 Task: Select the workspace "Agenda".
Action: Mouse moved to (270, 65)
Screenshot: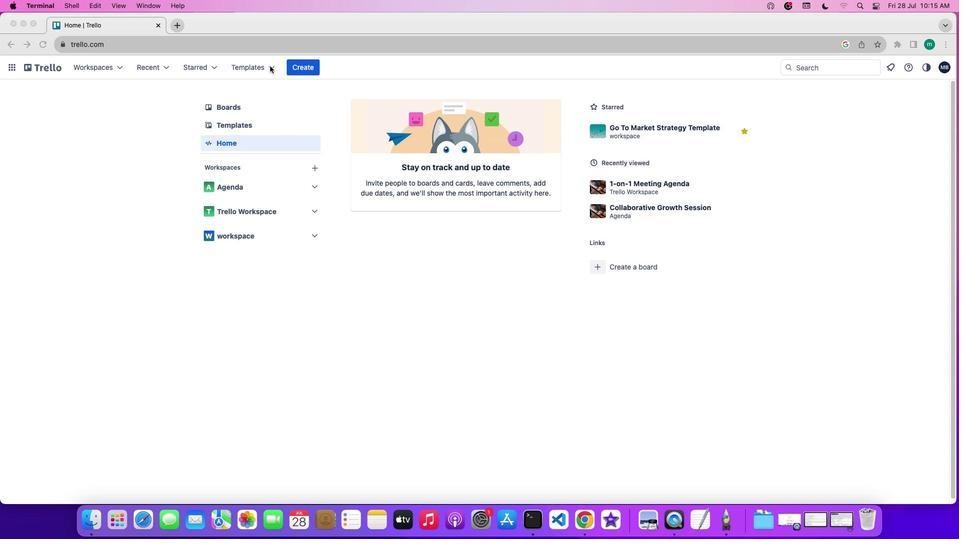 
Action: Mouse pressed left at (270, 65)
Screenshot: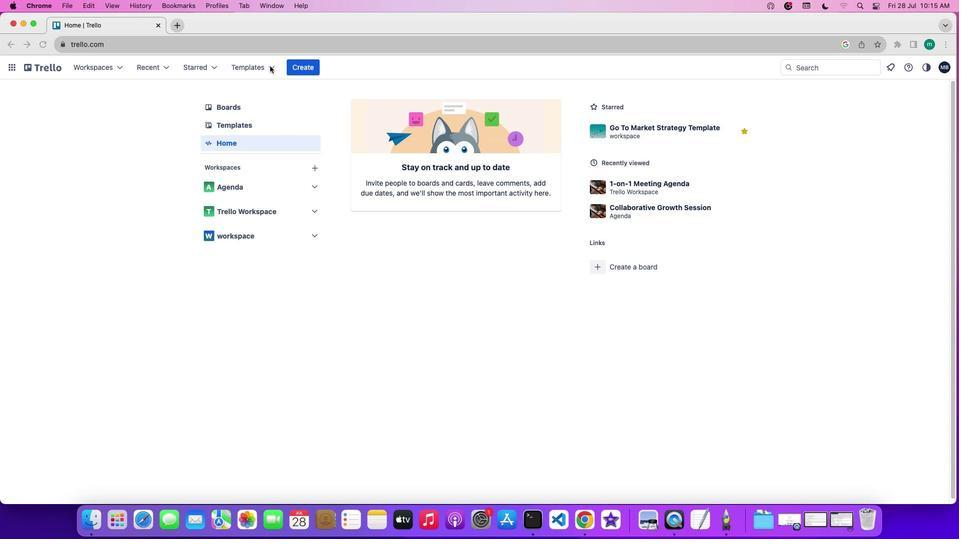 
Action: Mouse pressed left at (270, 65)
Screenshot: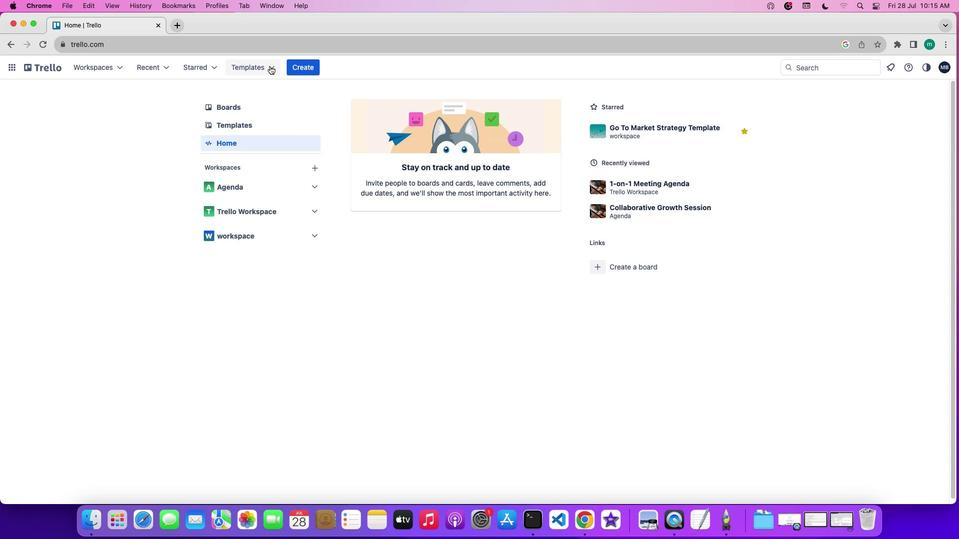 
Action: Mouse moved to (257, 103)
Screenshot: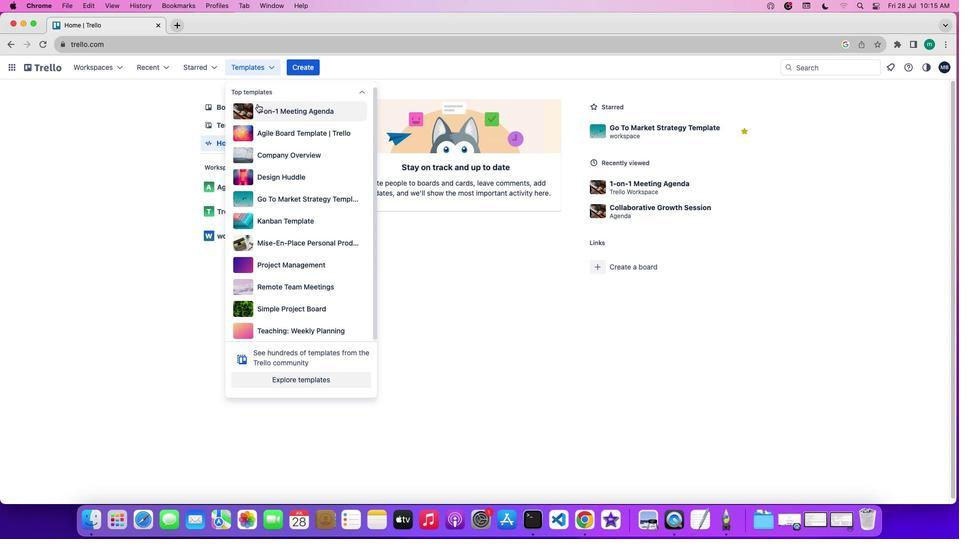 
Action: Mouse pressed left at (257, 103)
Screenshot: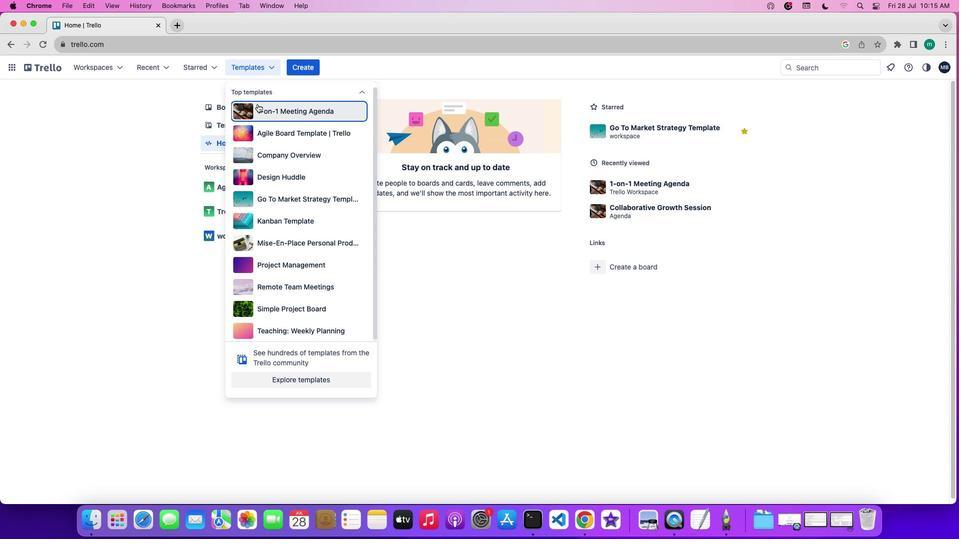 
Action: Mouse pressed left at (257, 103)
Screenshot: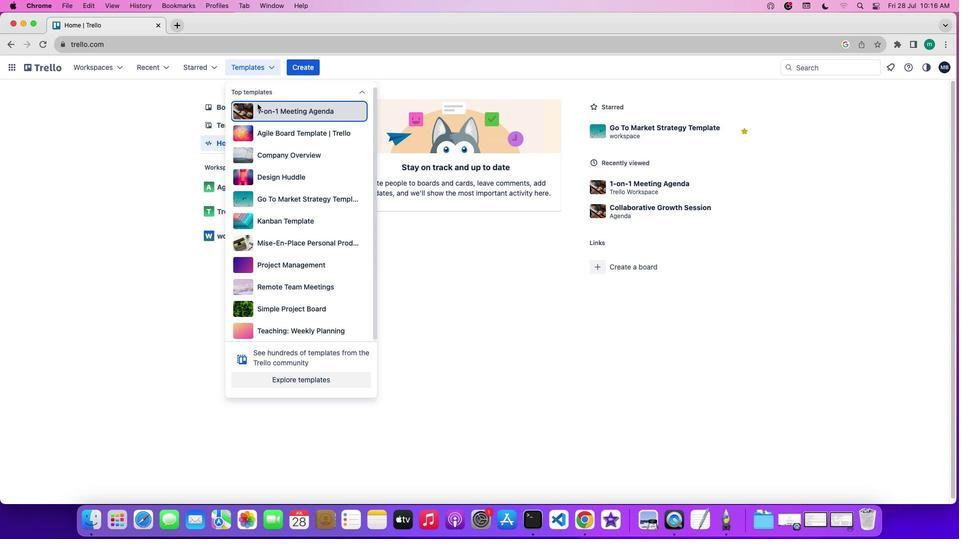 
Action: Mouse moved to (327, 215)
Screenshot: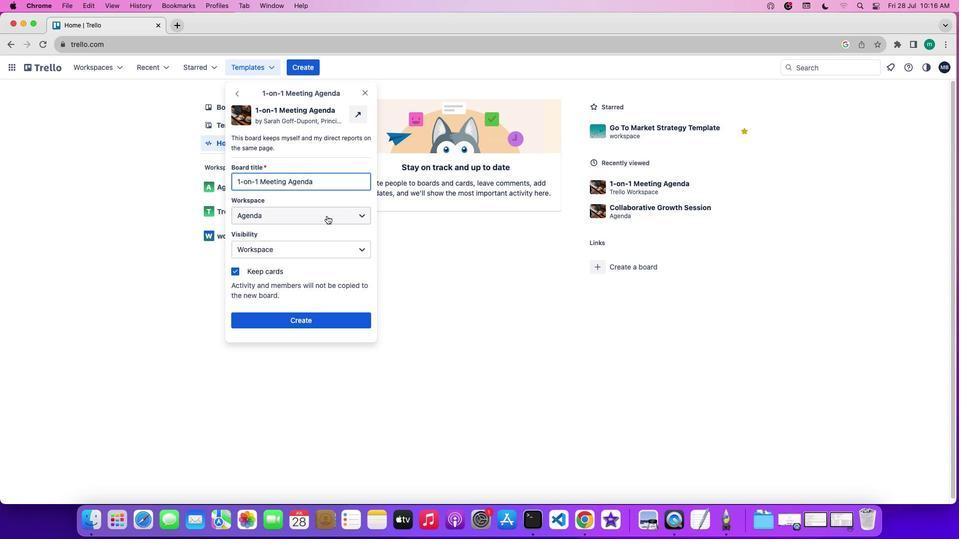 
Action: Mouse pressed left at (327, 215)
Screenshot: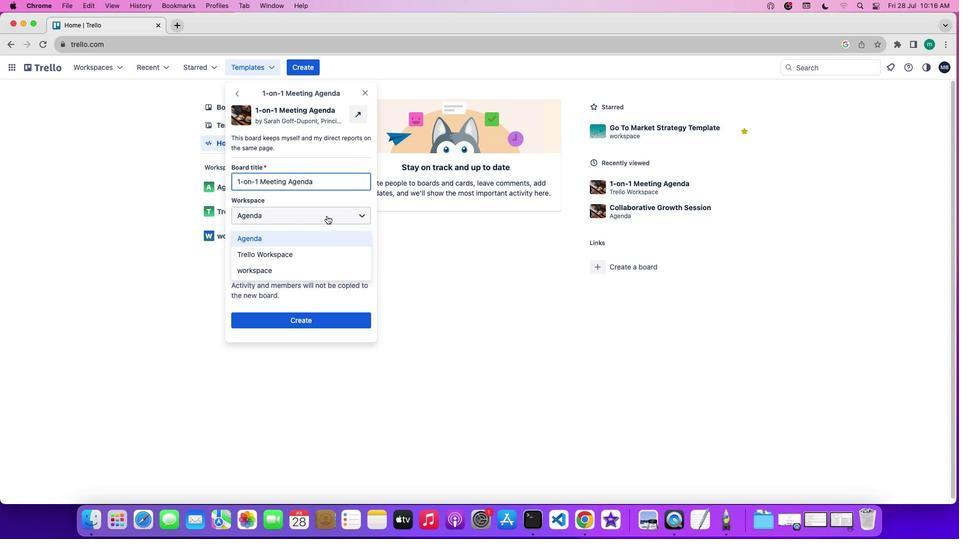 
Action: Mouse moved to (314, 236)
Screenshot: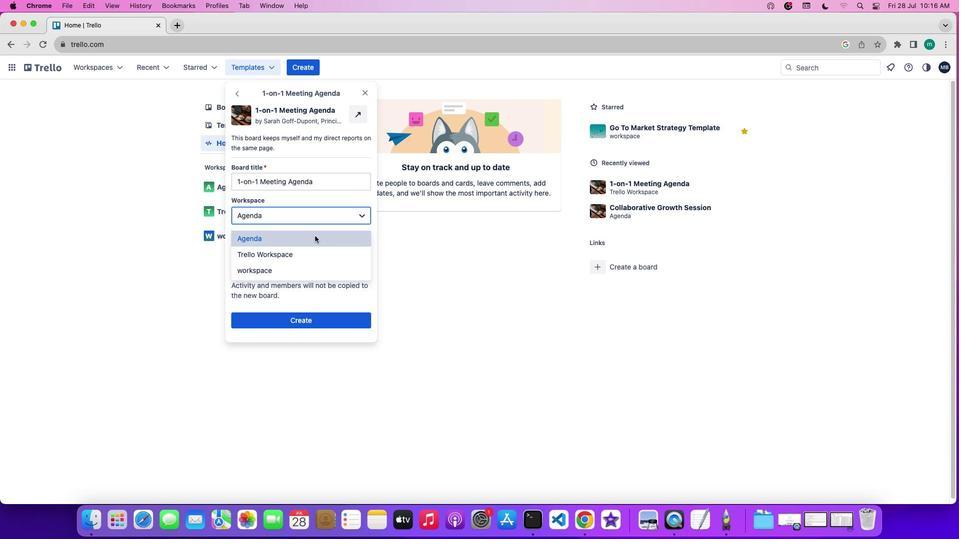 
Action: Mouse pressed left at (314, 236)
Screenshot: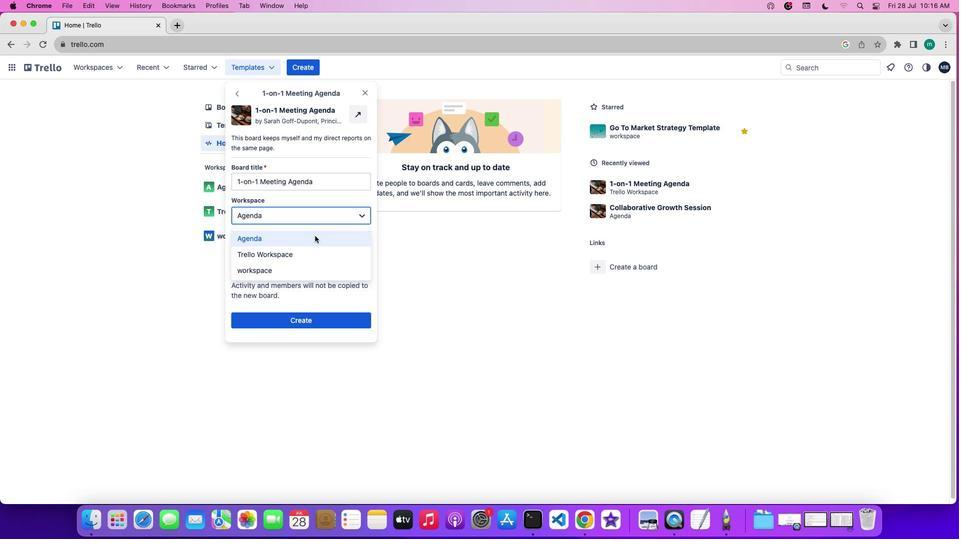 
Action: Mouse moved to (404, 262)
Screenshot: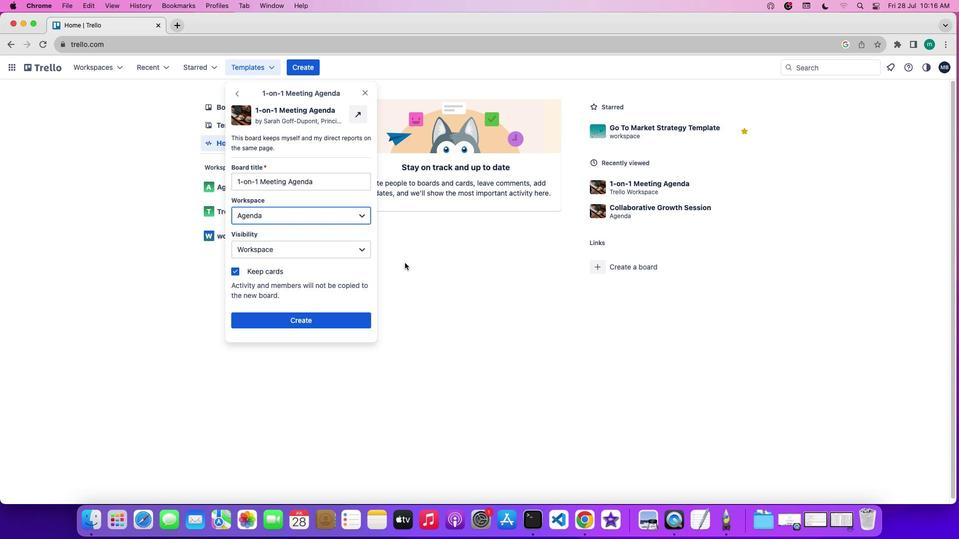 
